 Task: Open a blank sheet, save the file as rainforest.docx Insert a picture of 'Amazon Rainforest' with name  ' Amazon Rainforest.png ' Apply border to the image, change style to Dashed line, color Yellow and width '1 pt'
Action: Mouse moved to (280, 198)
Screenshot: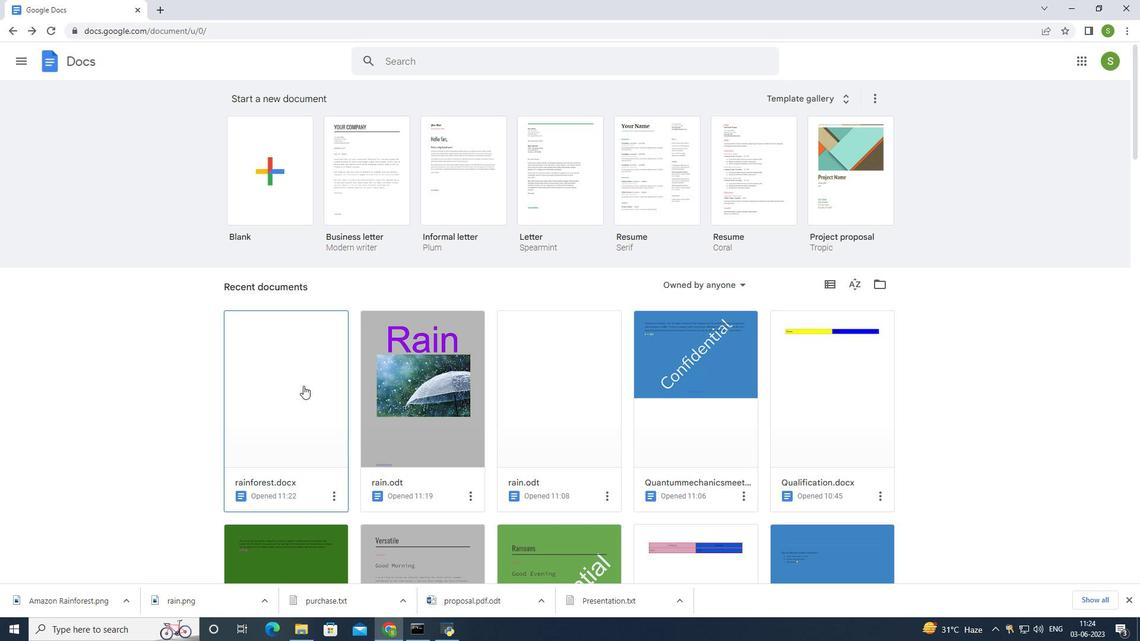 
Action: Mouse pressed left at (280, 198)
Screenshot: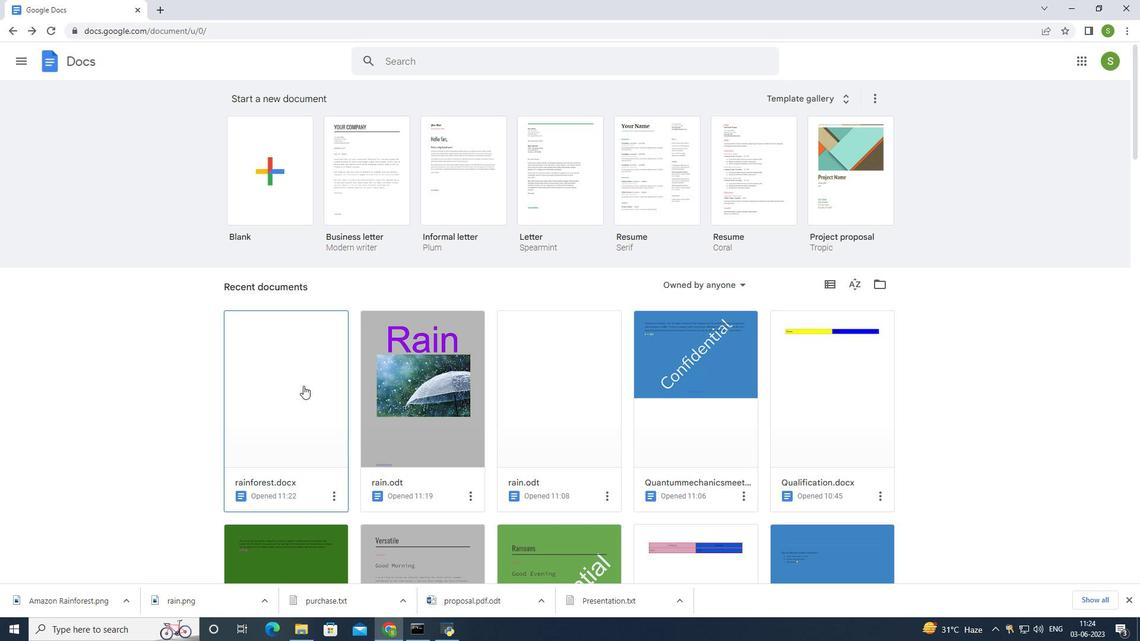 
Action: Mouse moved to (126, 55)
Screenshot: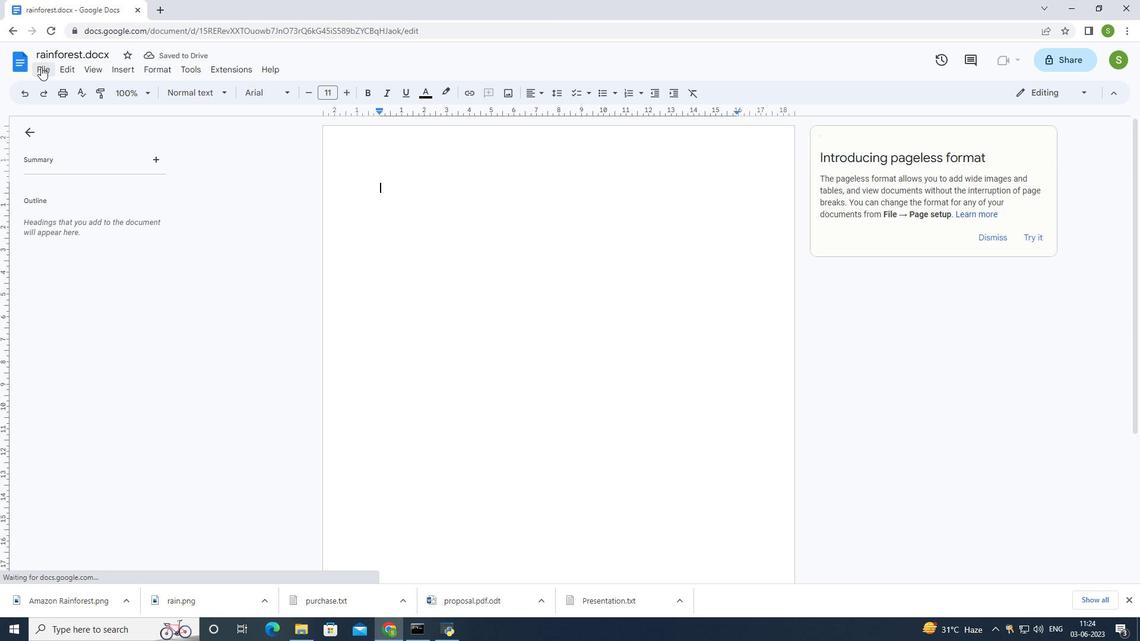 
Action: Mouse pressed left at (126, 55)
Screenshot: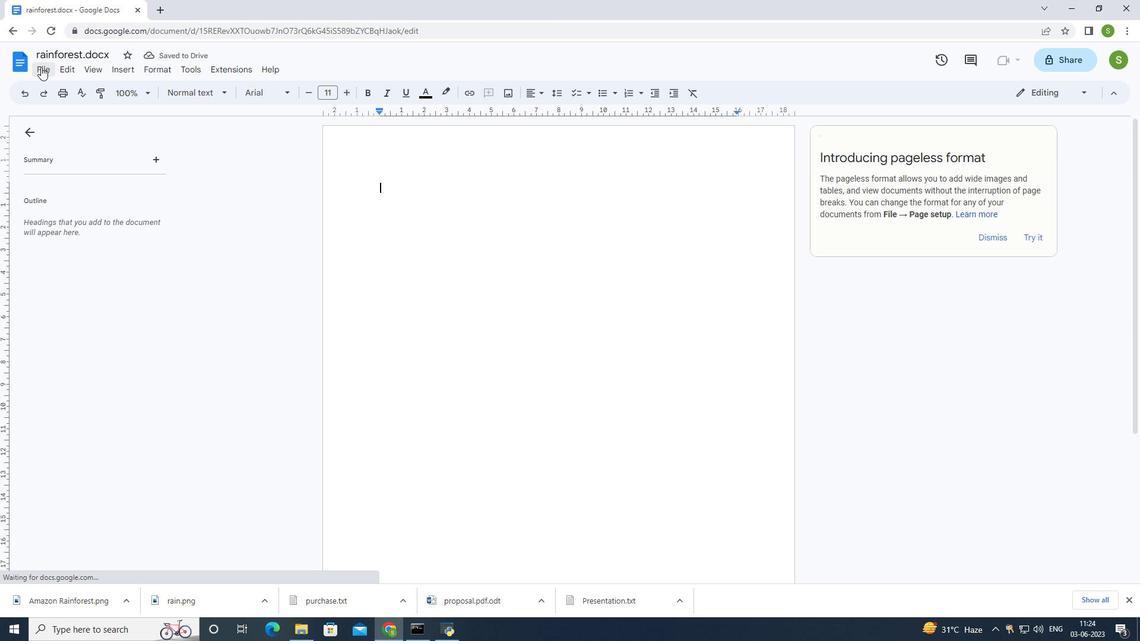 
Action: Mouse moved to (194, 371)
Screenshot: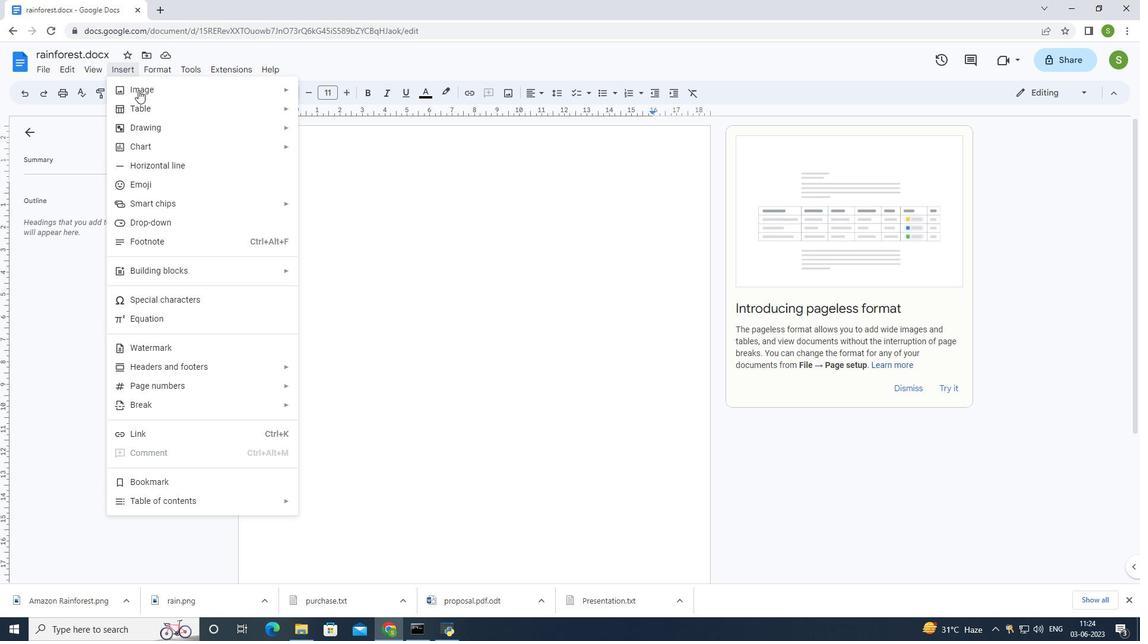 
Action: Key pressed rainforest.docx<Key.enter>
Screenshot: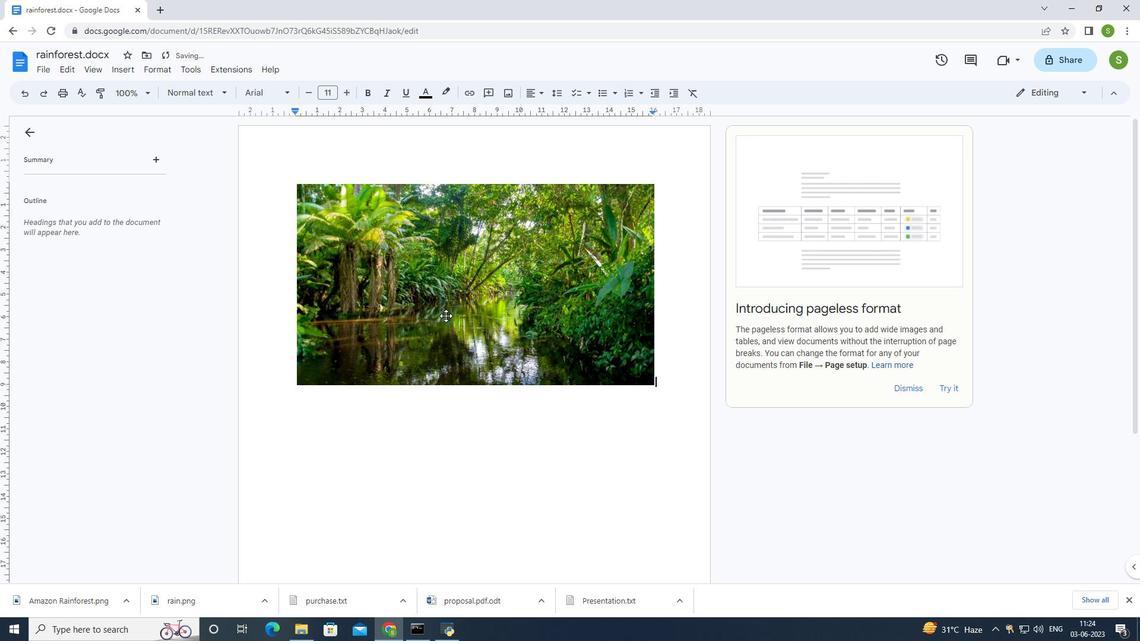 
Action: Mouse moved to (303, 386)
Screenshot: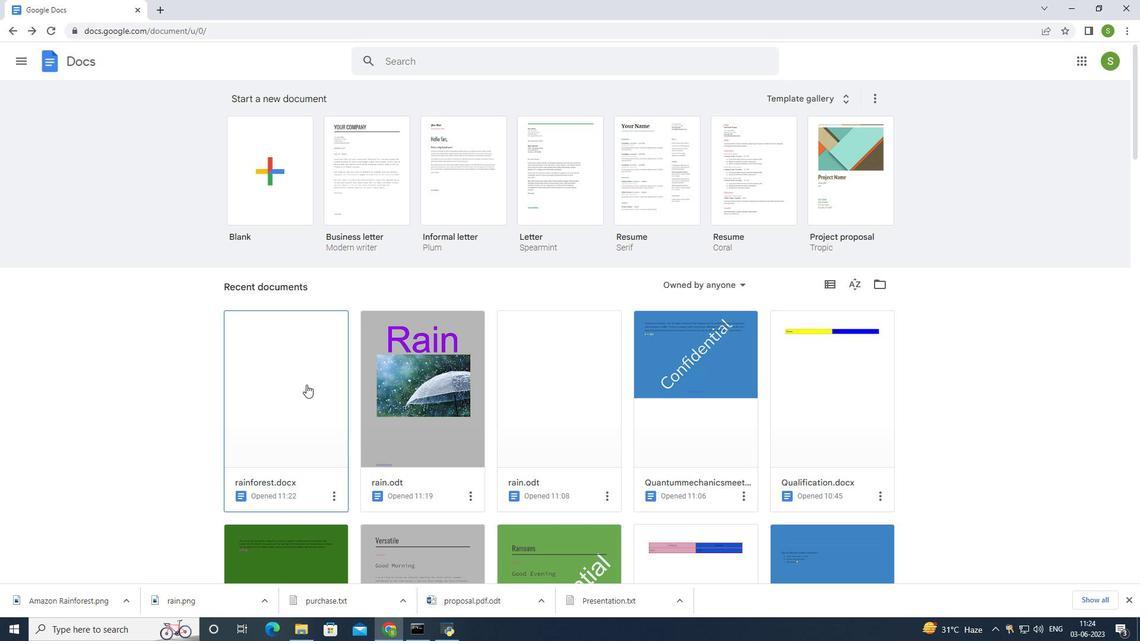 
Action: Mouse pressed left at (303, 386)
Screenshot: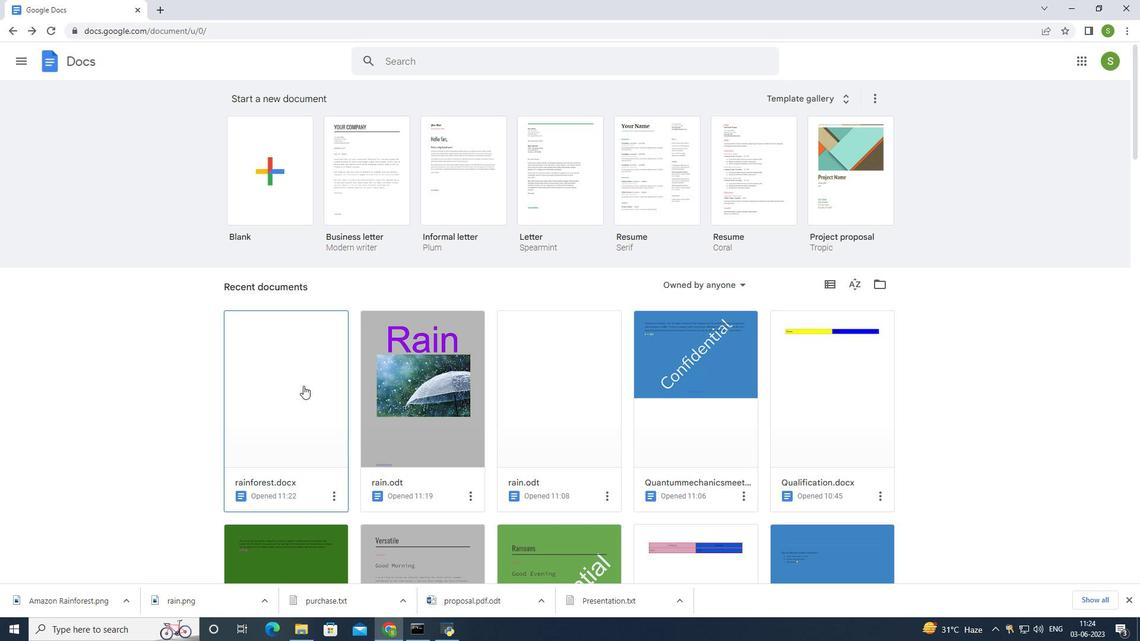 
Action: Mouse moved to (40, 67)
Screenshot: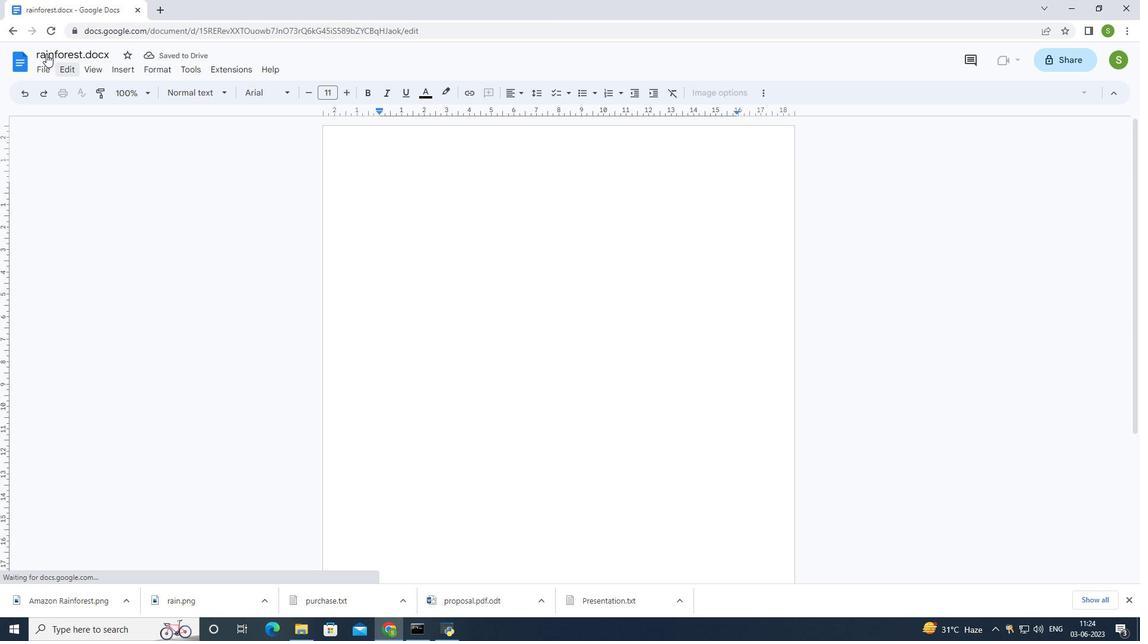 
Action: Mouse pressed left at (40, 67)
Screenshot: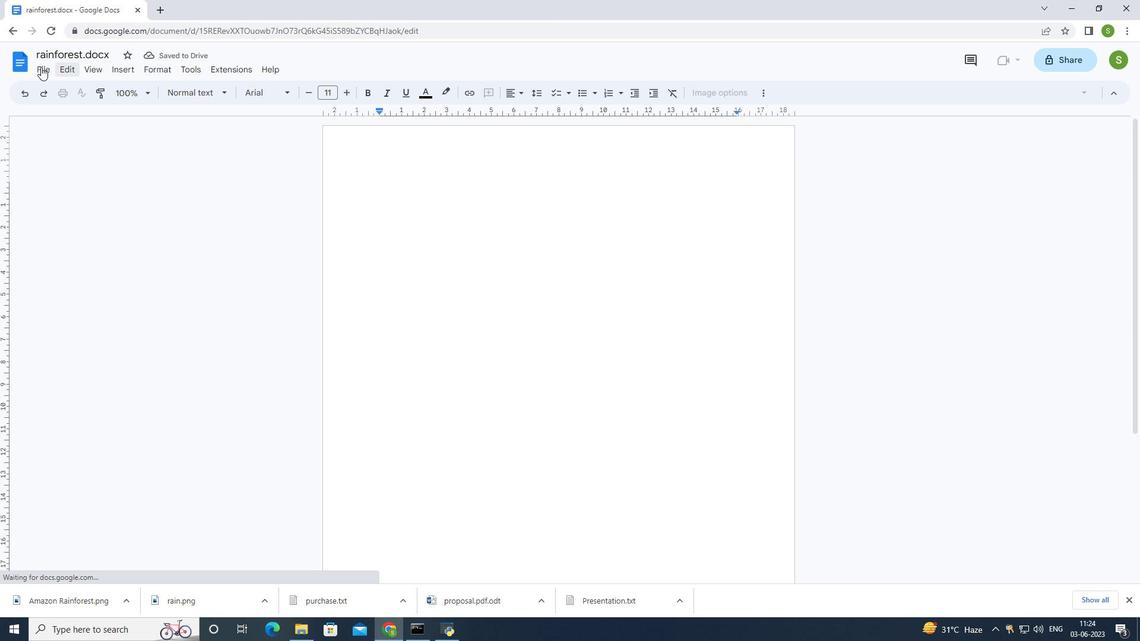 
Action: Mouse moved to (337, 96)
Screenshot: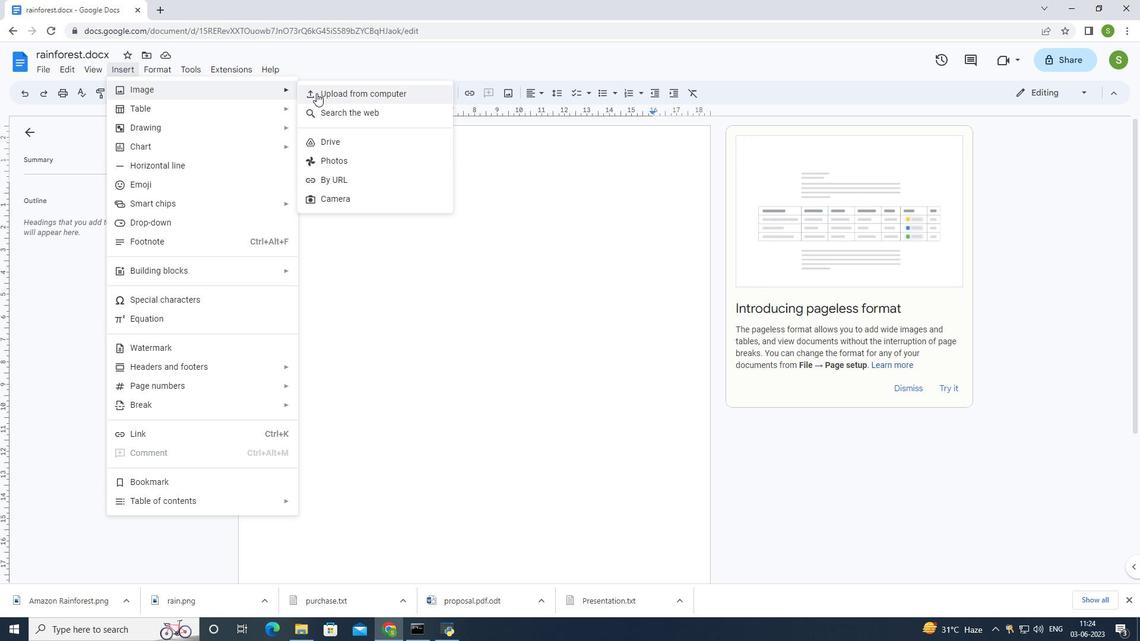 
Action: Mouse pressed left at (337, 96)
Screenshot: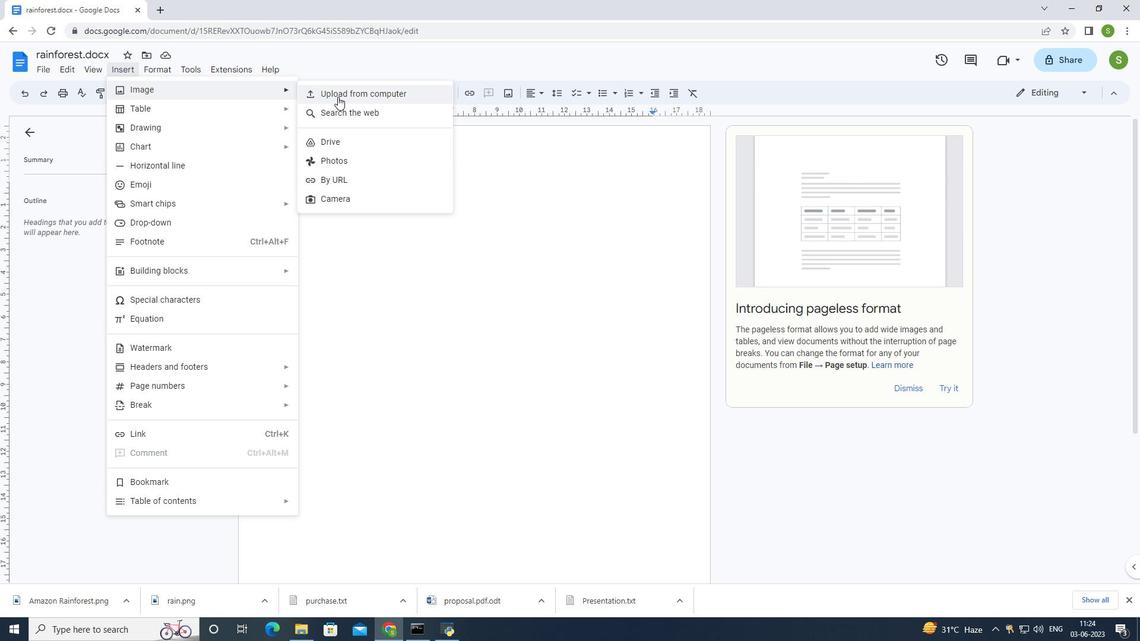 
Action: Mouse moved to (118, 111)
Screenshot: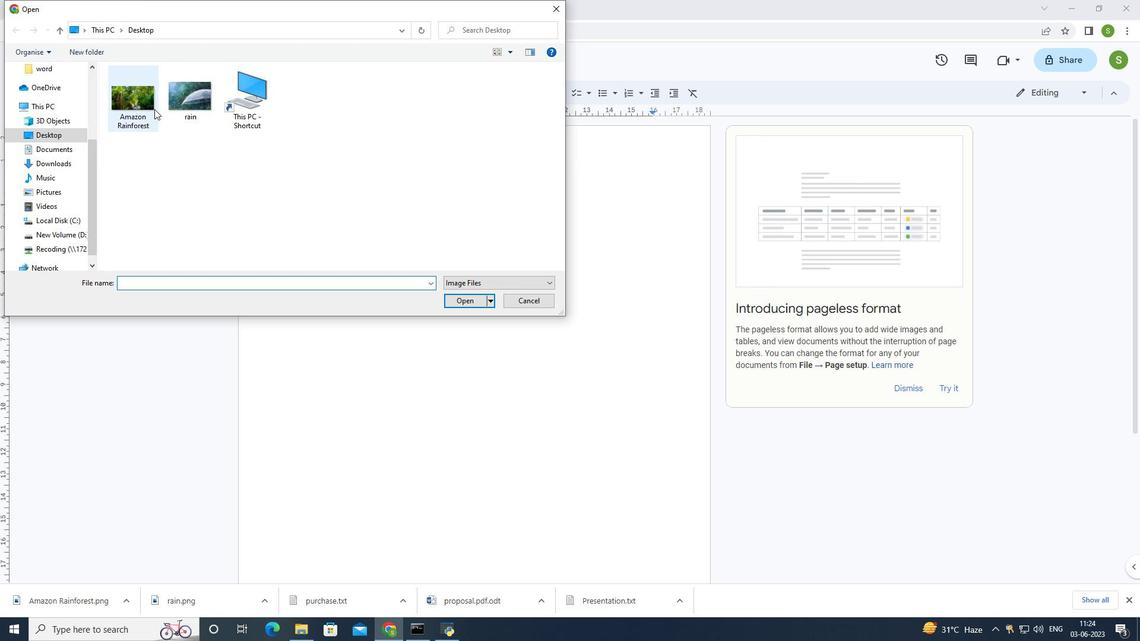 
Action: Mouse pressed left at (118, 111)
Screenshot: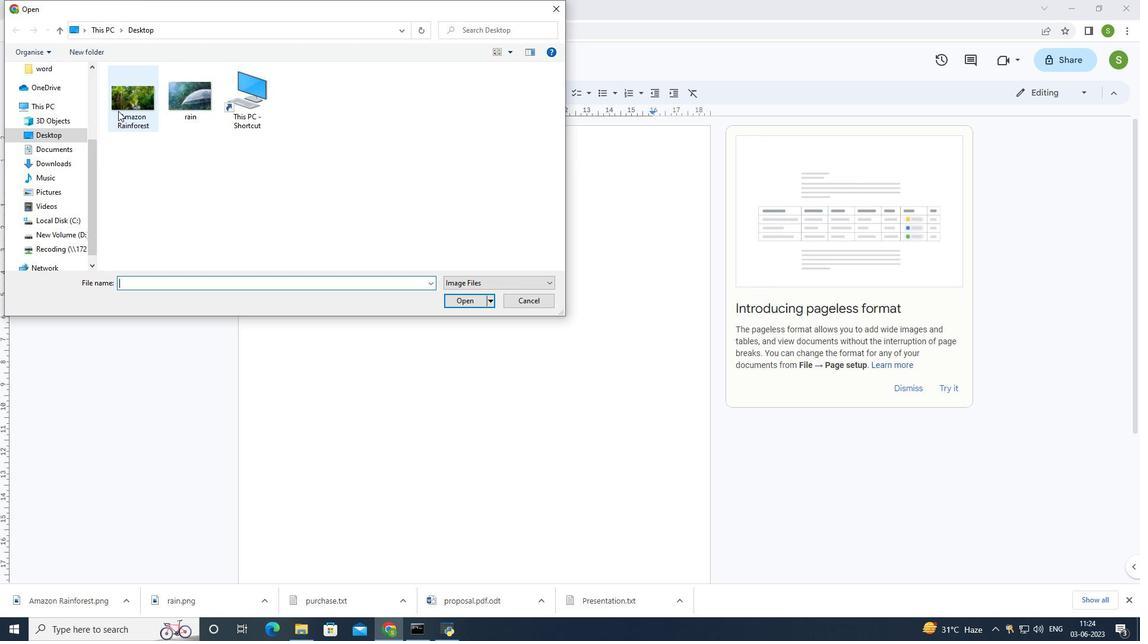 
Action: Mouse moved to (456, 298)
Screenshot: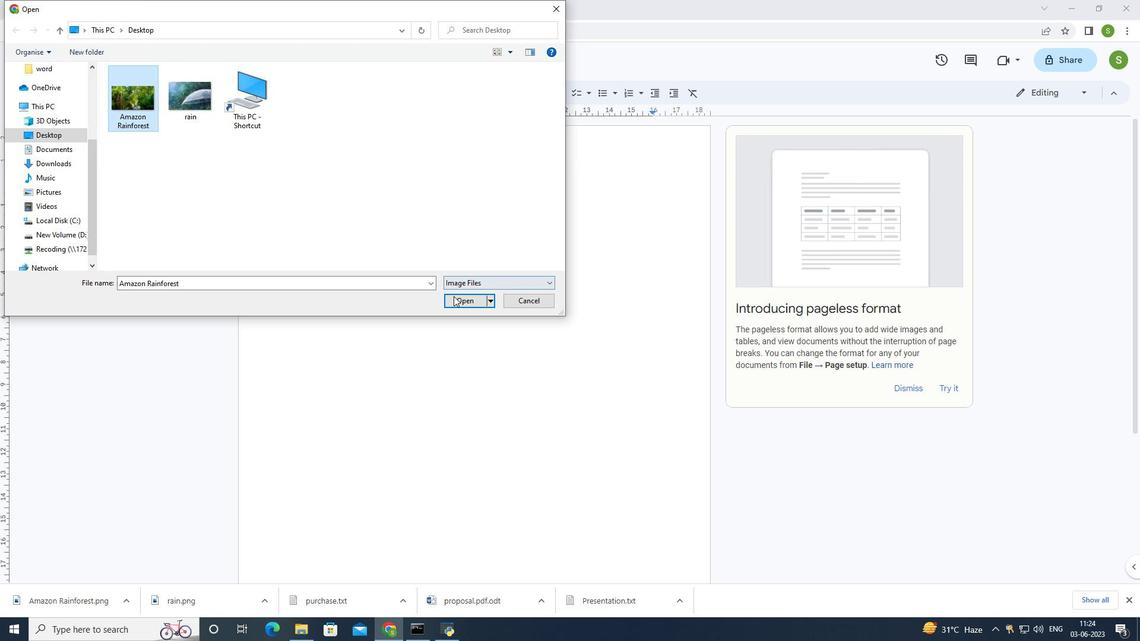 
Action: Mouse pressed left at (456, 298)
Screenshot: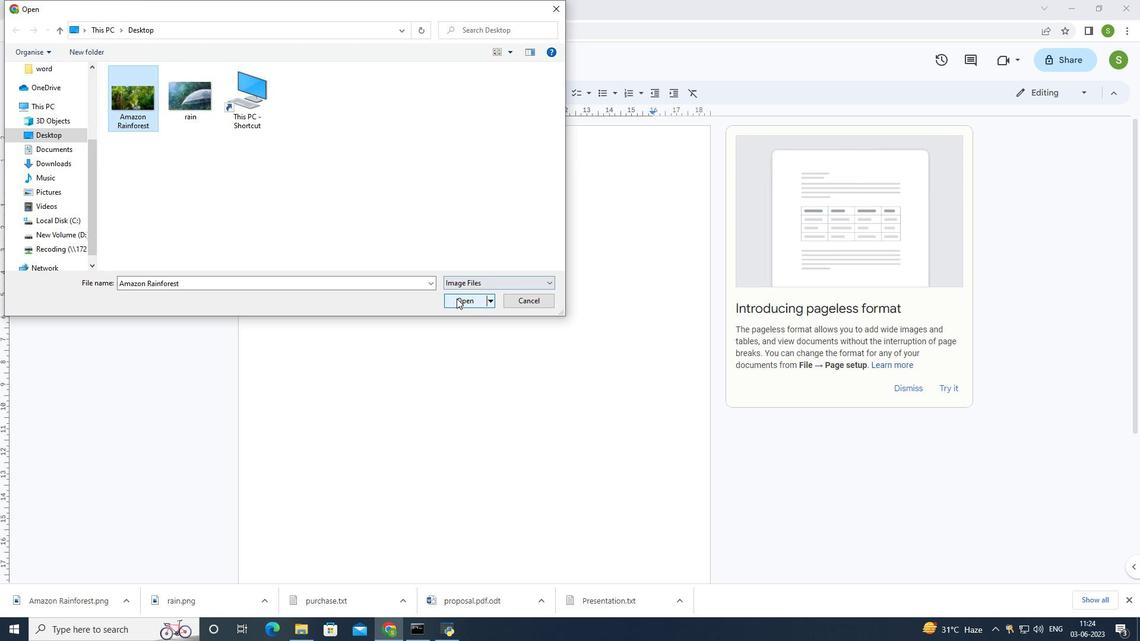 
Action: Mouse moved to (459, 273)
Screenshot: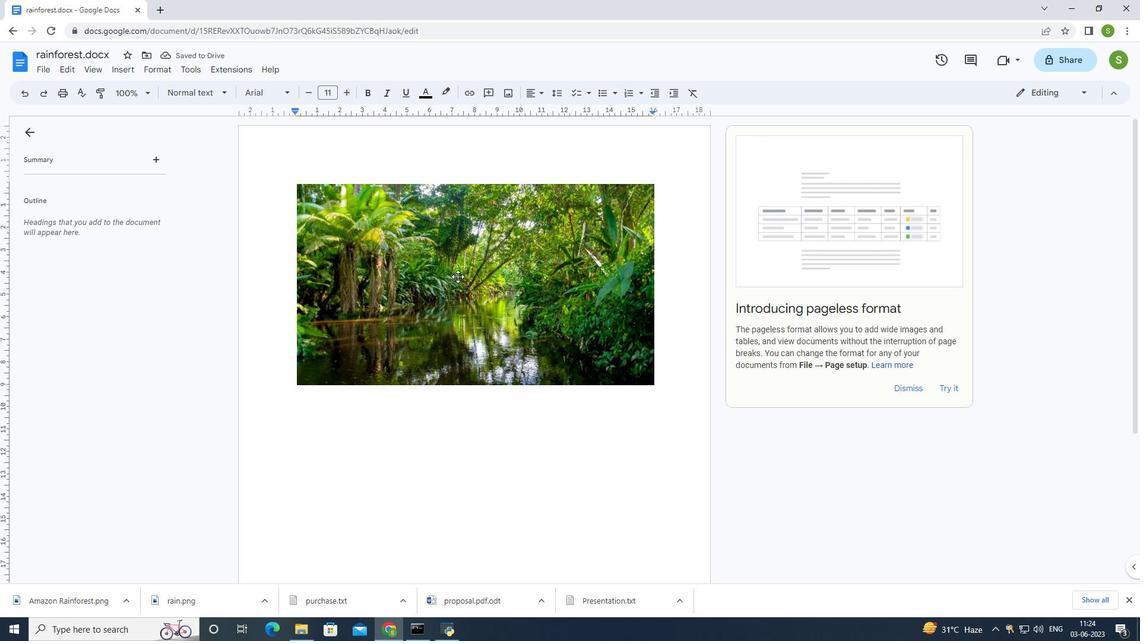 
Action: Mouse pressed left at (459, 273)
Screenshot: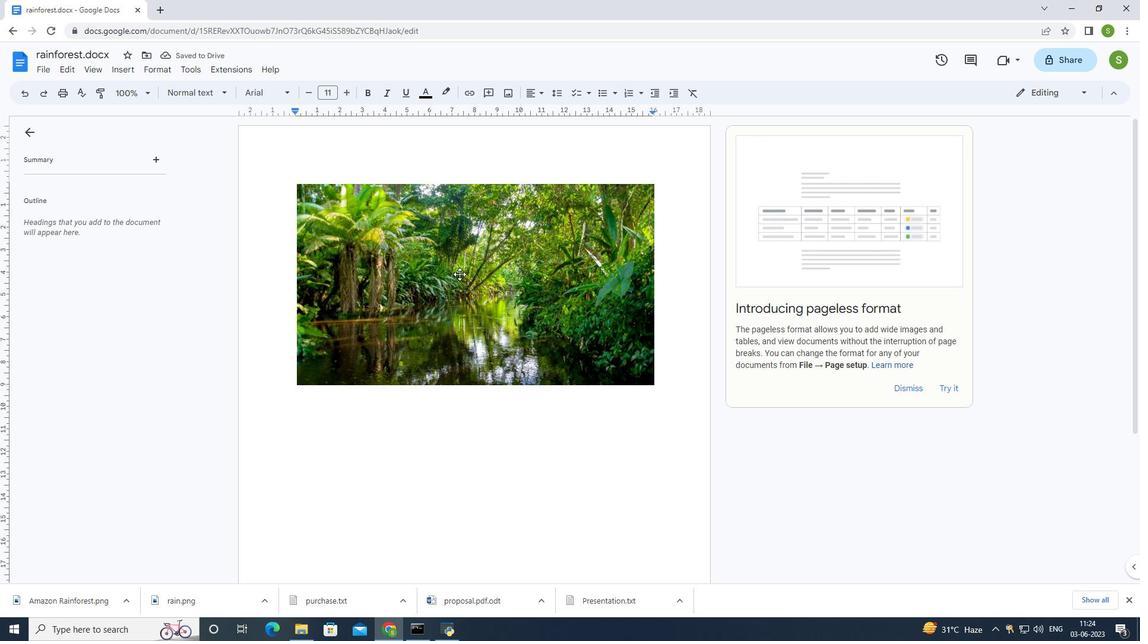 
Action: Mouse moved to (453, 96)
Screenshot: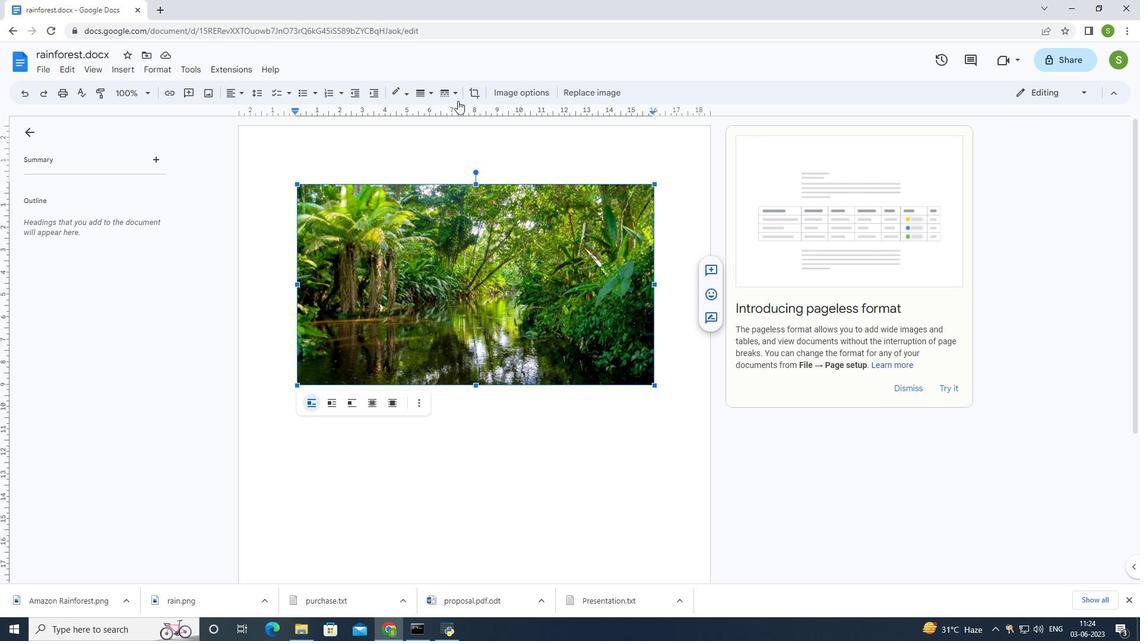 
Action: Mouse pressed left at (453, 96)
Screenshot: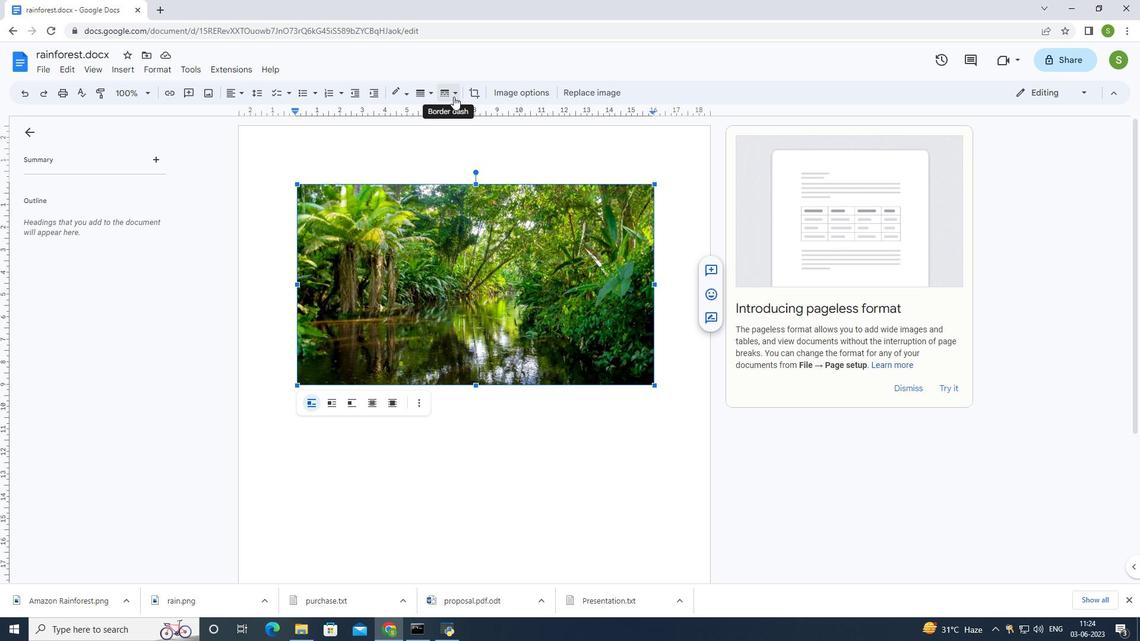 
Action: Mouse moved to (466, 149)
Screenshot: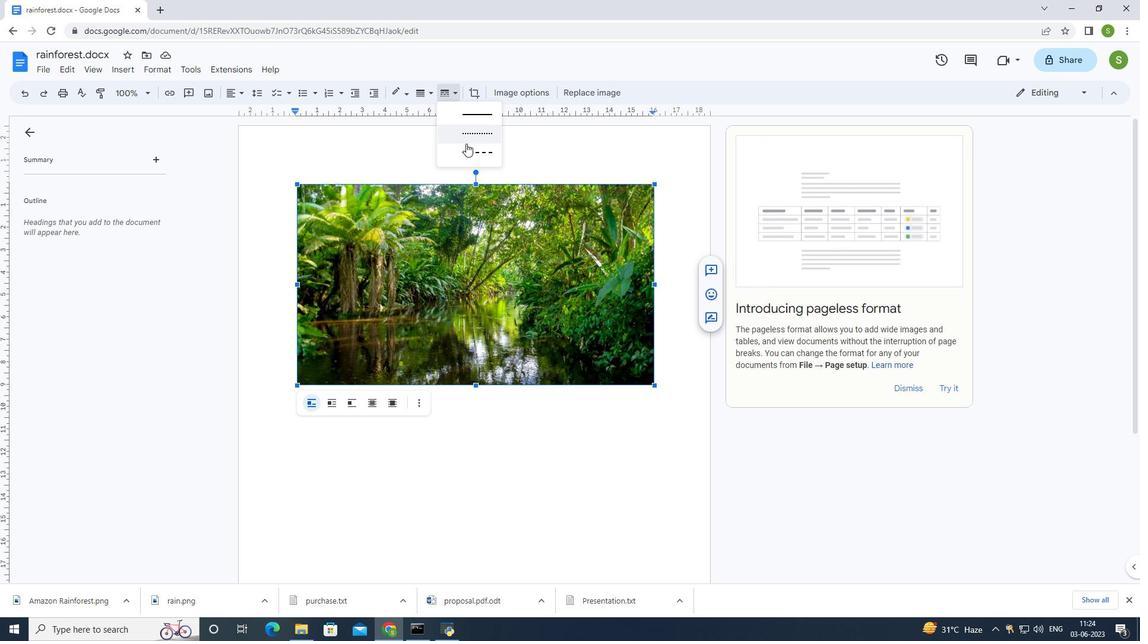 
Action: Mouse pressed left at (466, 149)
Screenshot: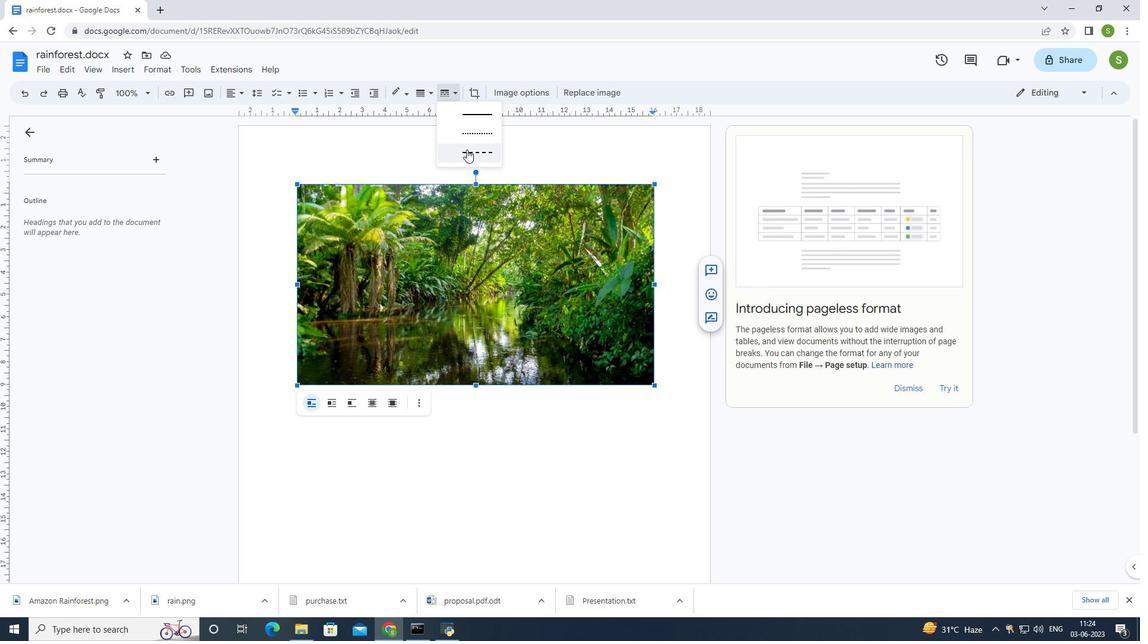 
Action: Mouse moved to (403, 93)
Screenshot: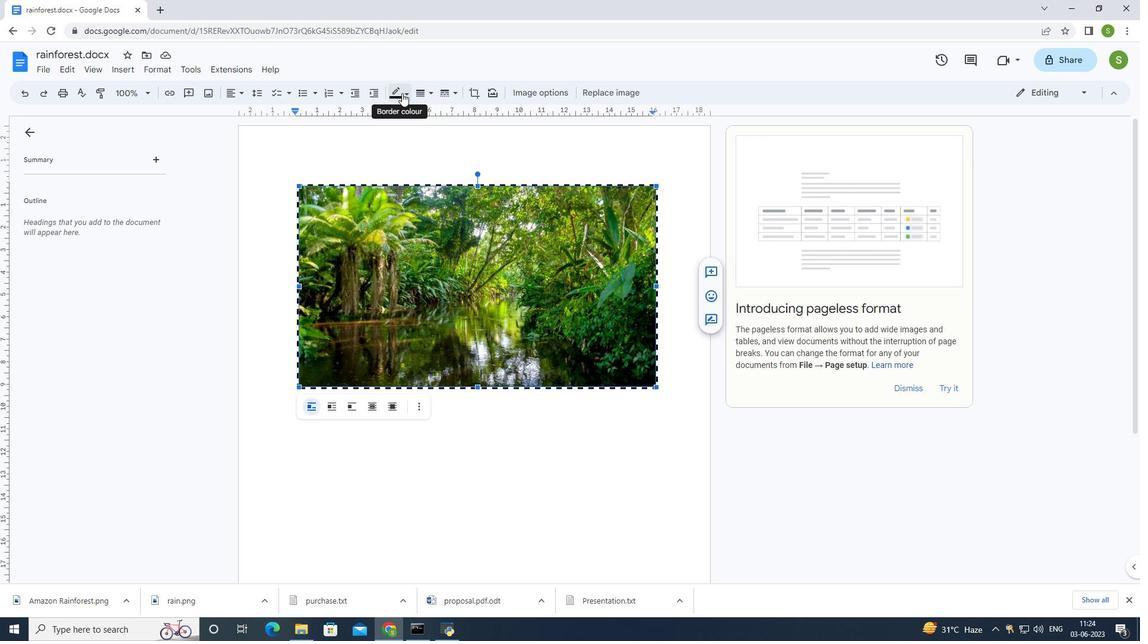 
Action: Mouse pressed left at (403, 93)
Screenshot: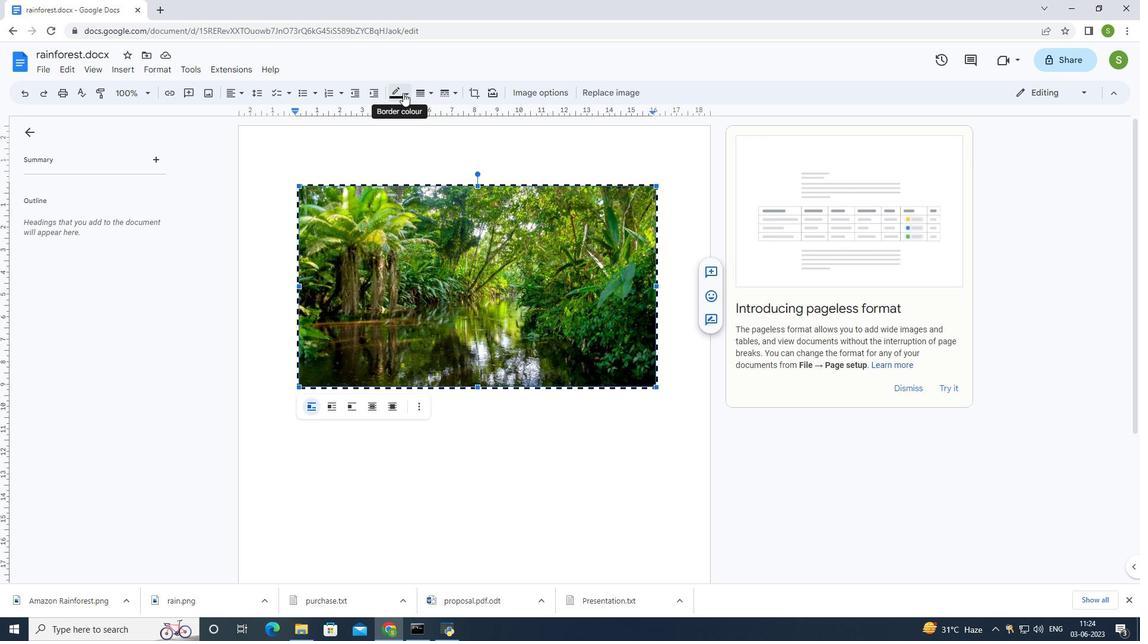 
Action: Mouse moved to (438, 144)
Screenshot: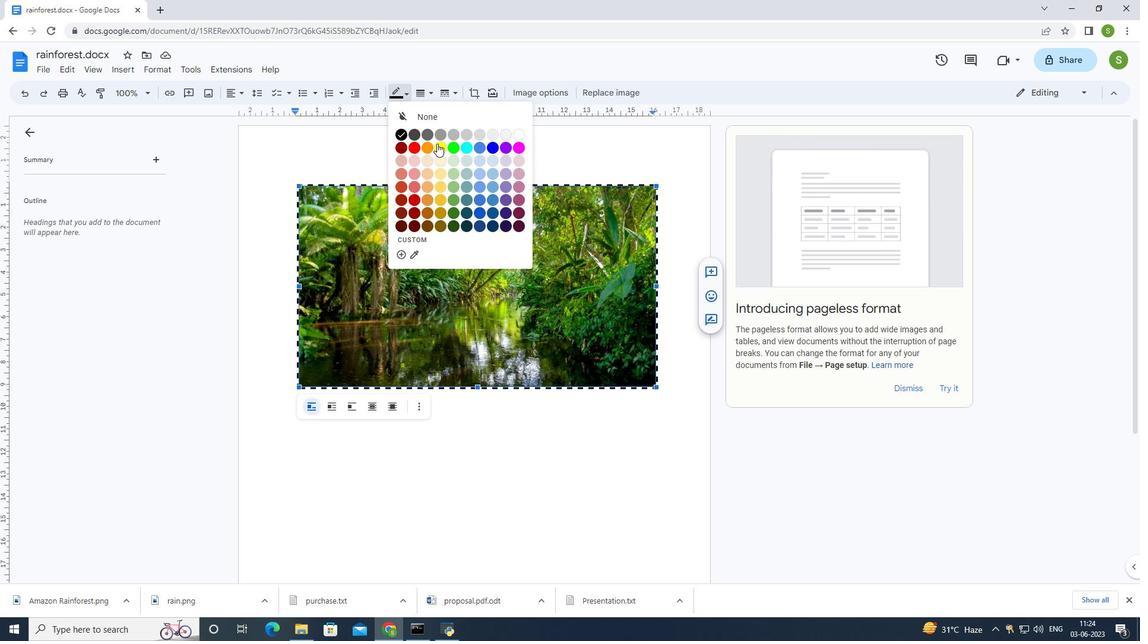 
Action: Mouse pressed left at (438, 144)
Screenshot: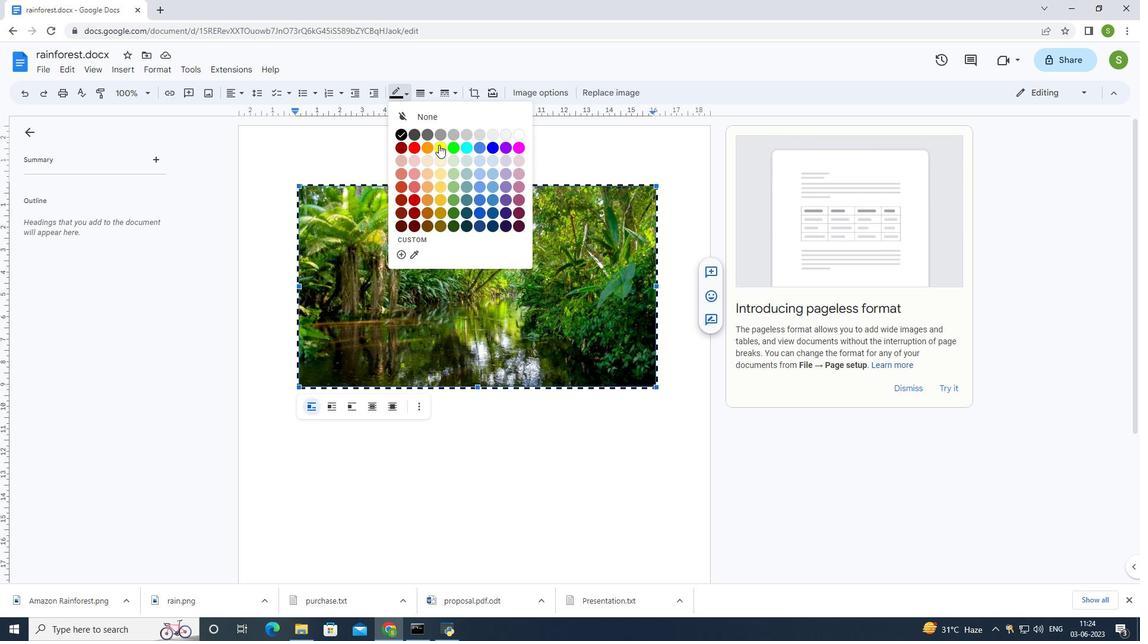 
Action: Mouse moved to (405, 92)
Screenshot: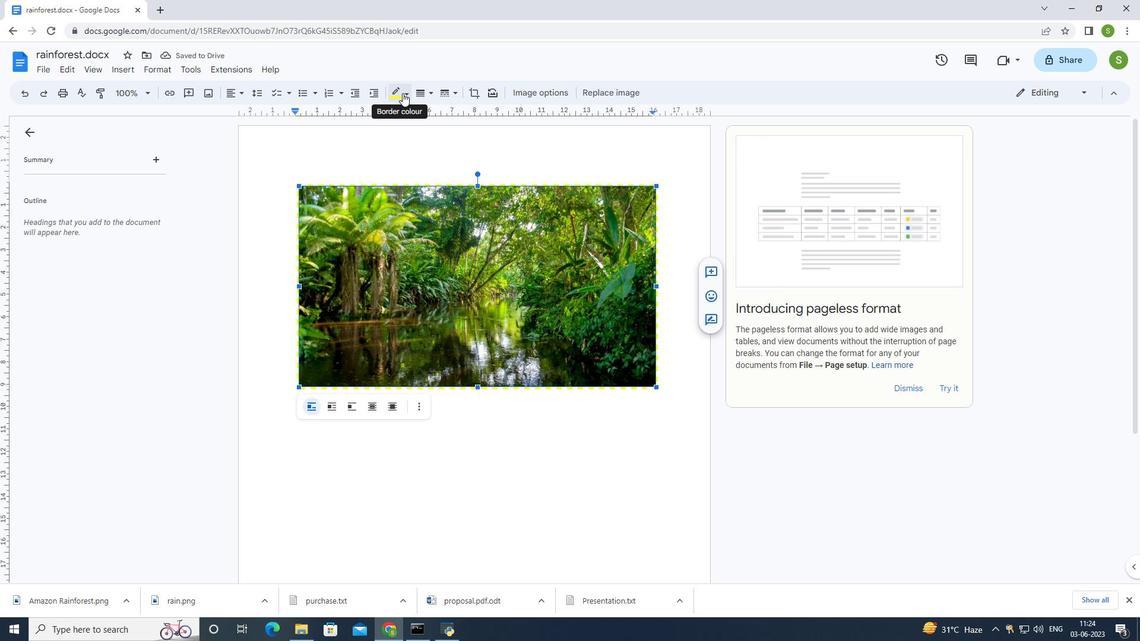 
Action: Mouse pressed left at (405, 92)
Screenshot: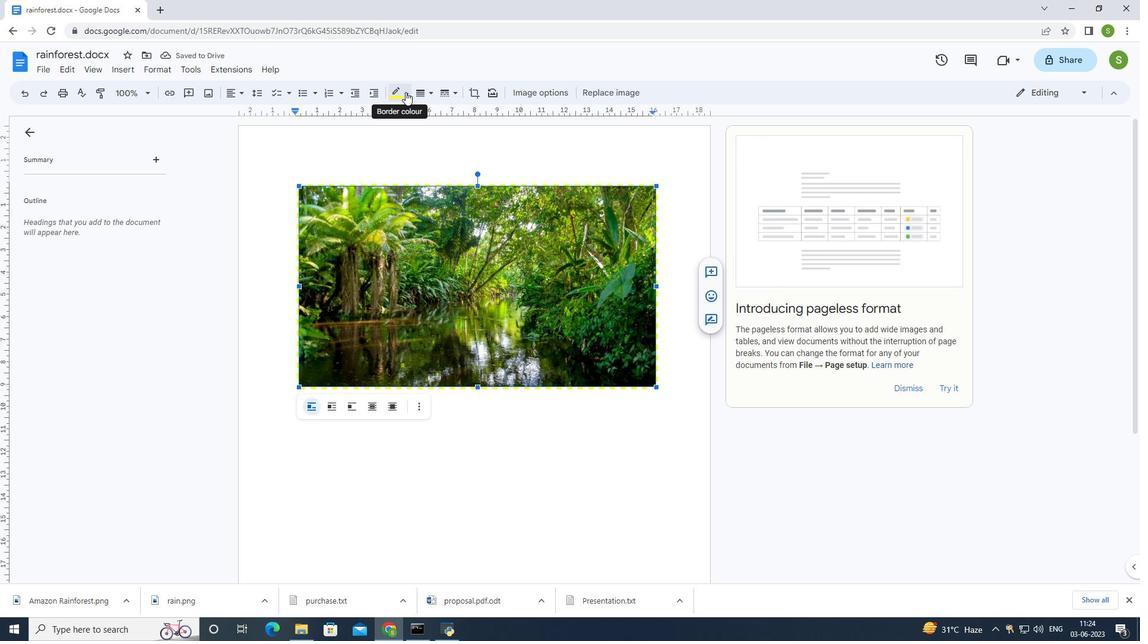 
Action: Mouse moved to (438, 185)
Screenshot: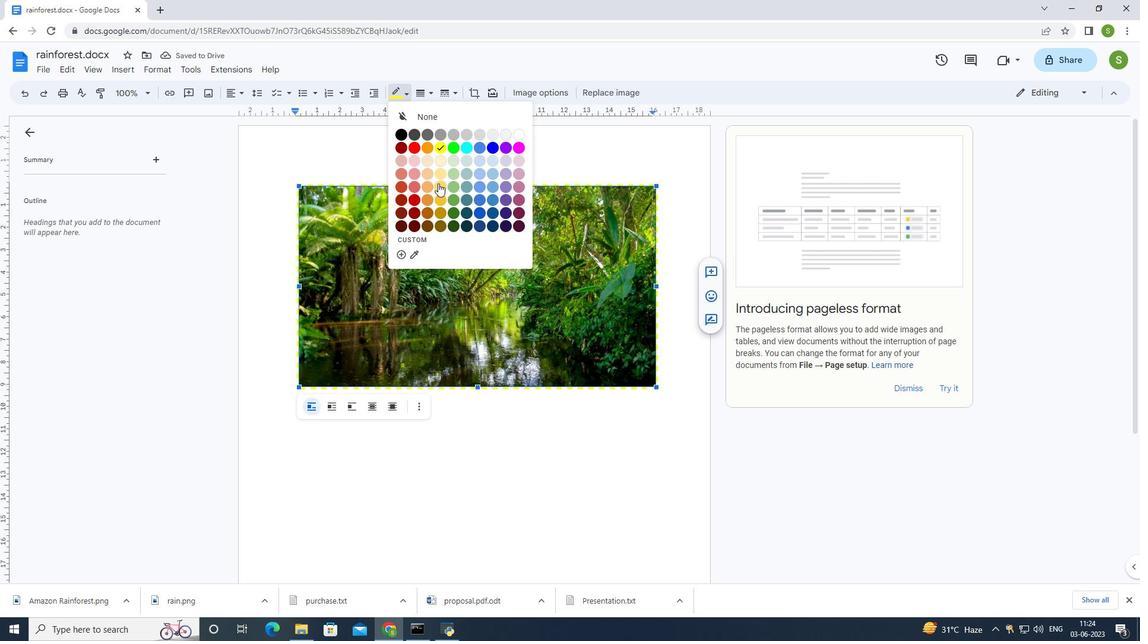 
Action: Mouse pressed left at (438, 185)
Screenshot: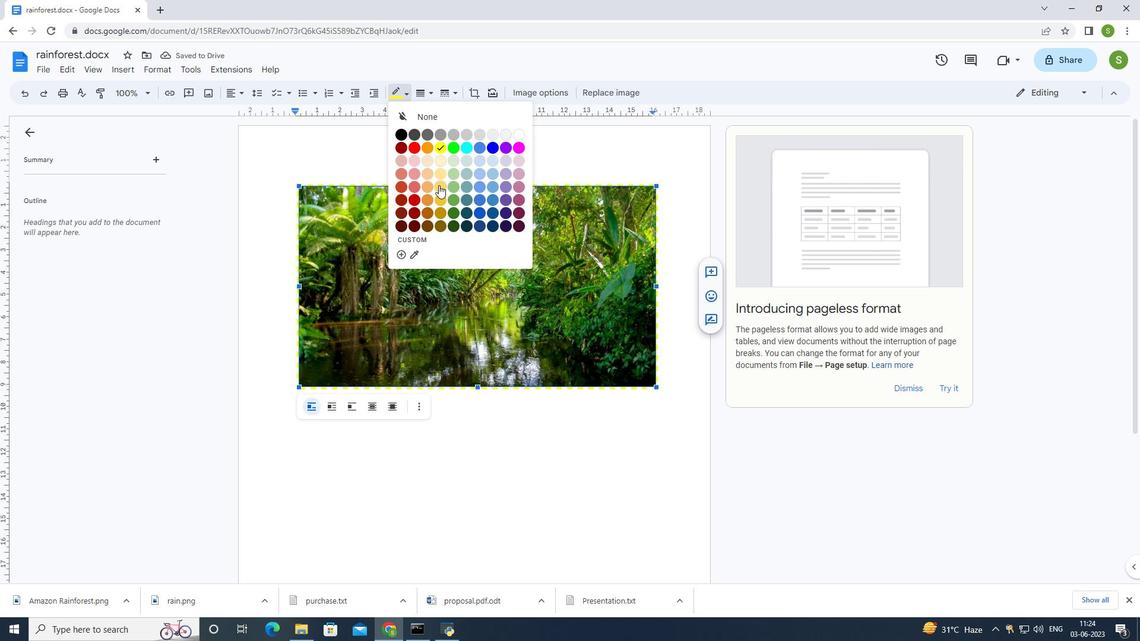 
Action: Mouse moved to (429, 92)
Screenshot: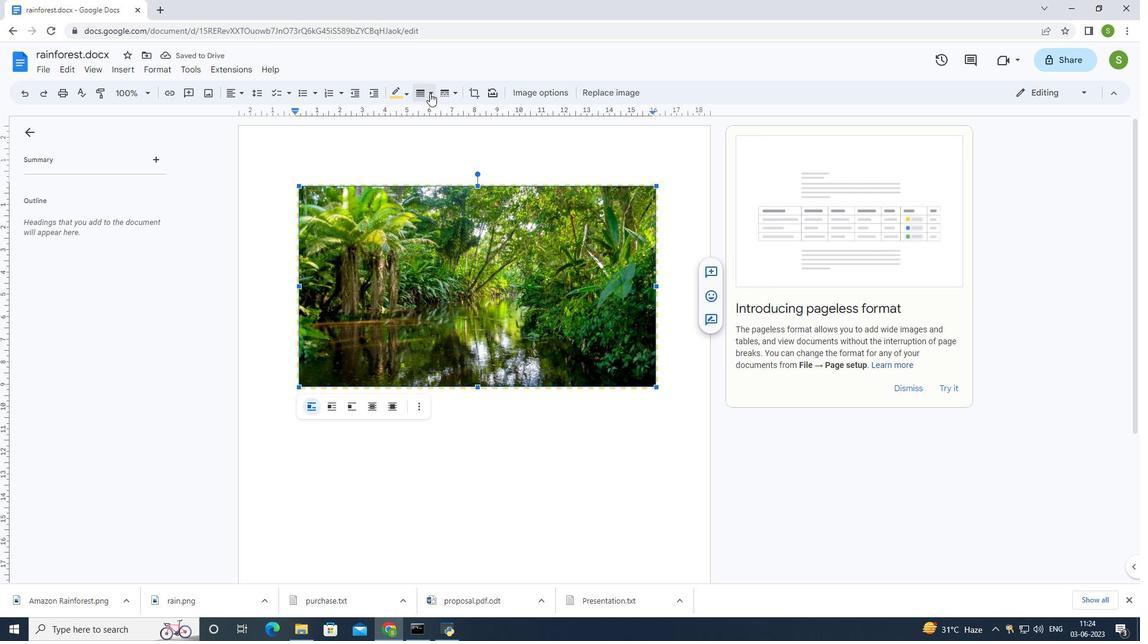 
Action: Mouse pressed left at (429, 92)
Screenshot: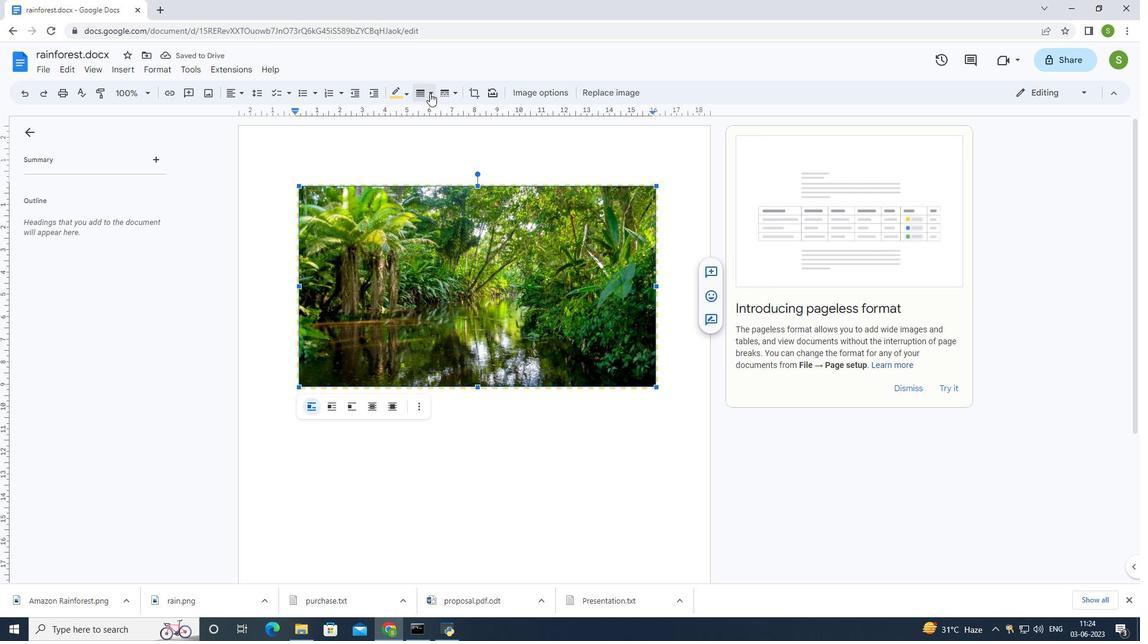 
Action: Mouse moved to (435, 119)
Screenshot: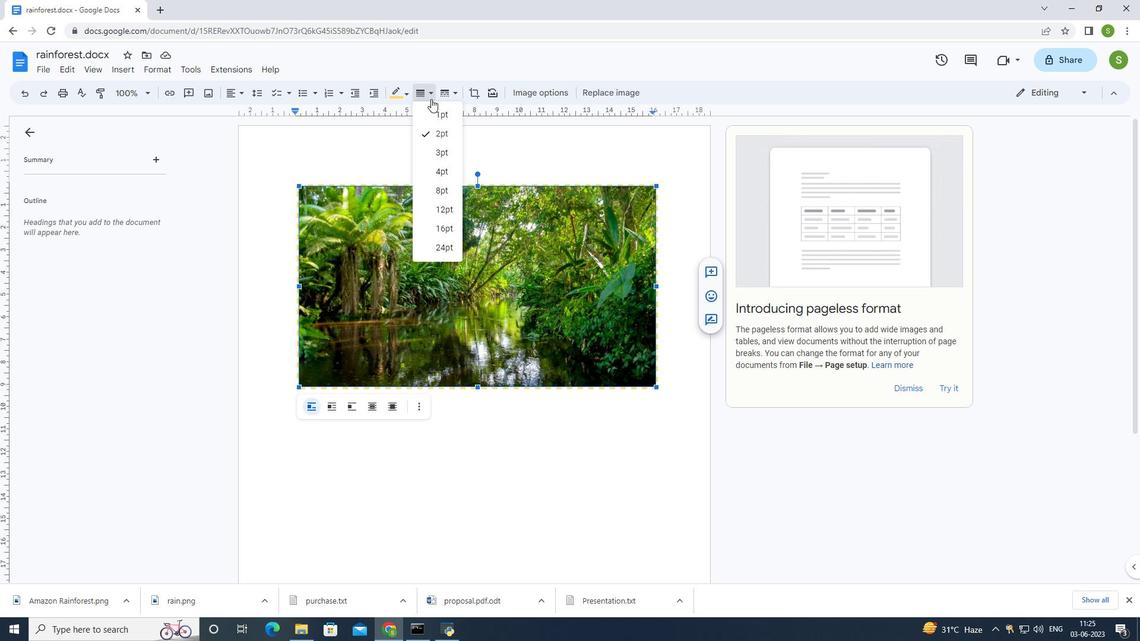 
Action: Mouse pressed left at (435, 119)
Screenshot: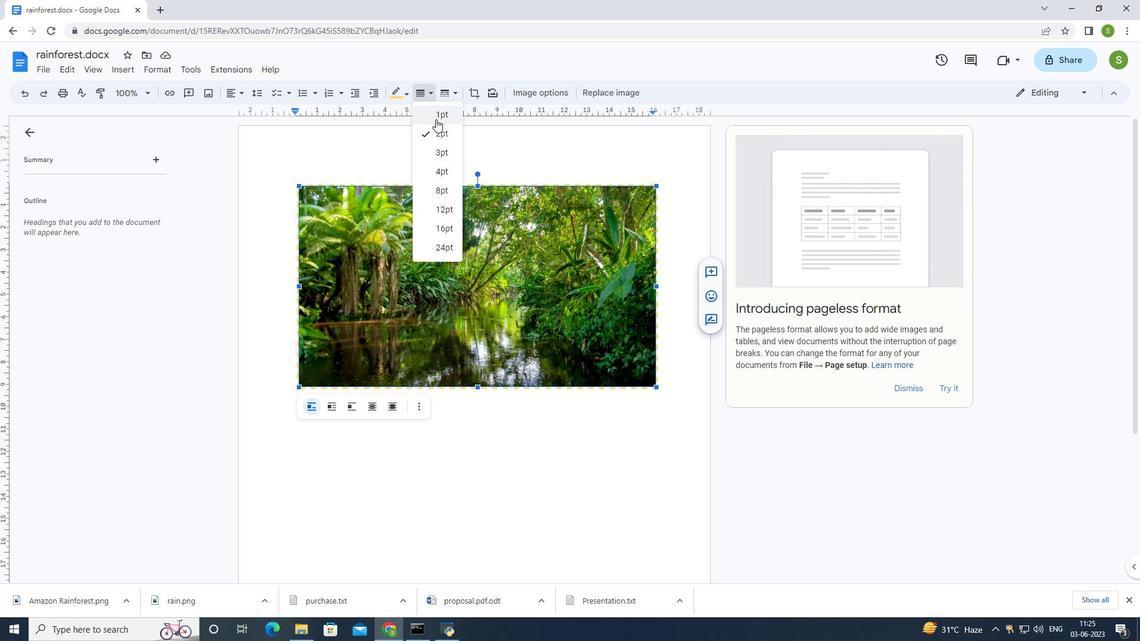 
Action: Mouse moved to (514, 160)
Screenshot: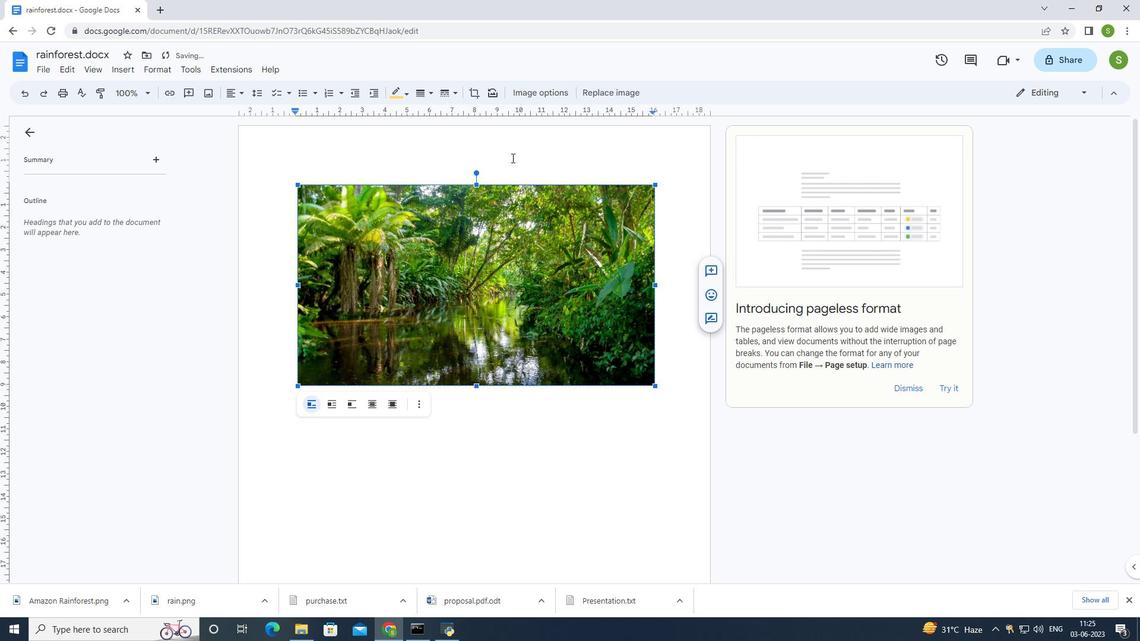 
Action: Mouse pressed left at (514, 160)
Screenshot: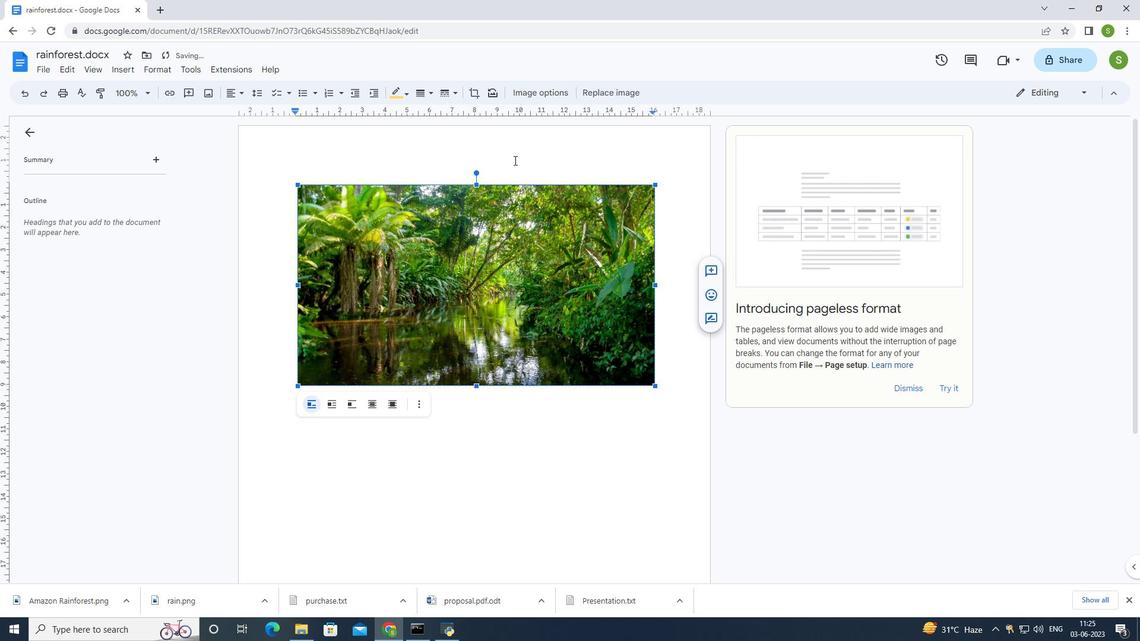
Action: Mouse moved to (516, 204)
Screenshot: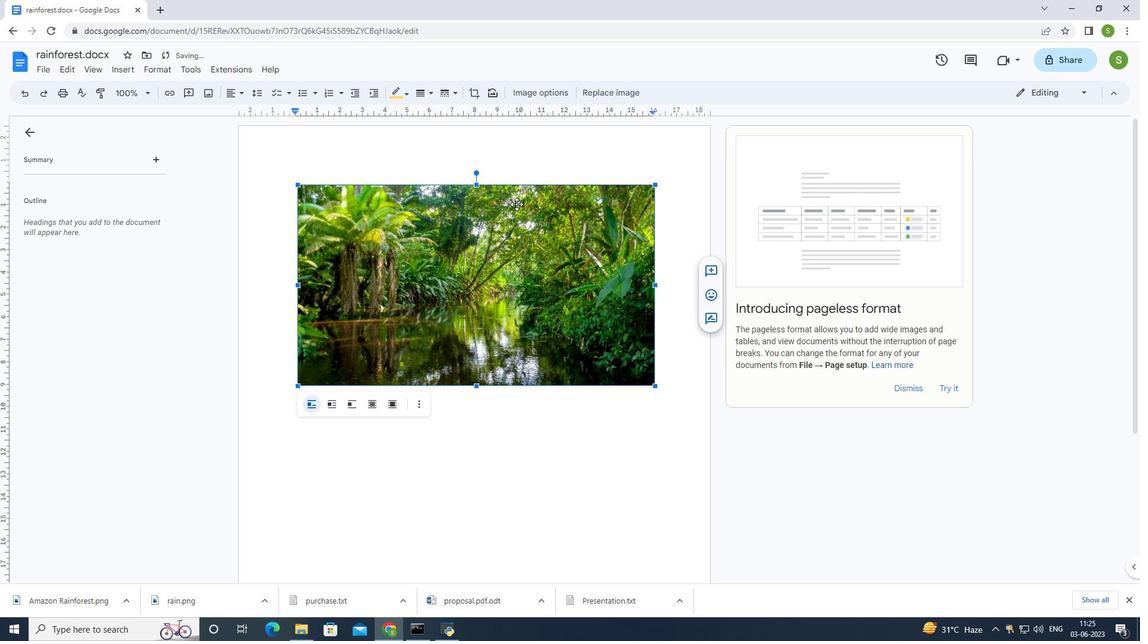 
